 Task: select a rule when a due date less than hours ago is removed from a card by anyone.
Action: Mouse moved to (925, 72)
Screenshot: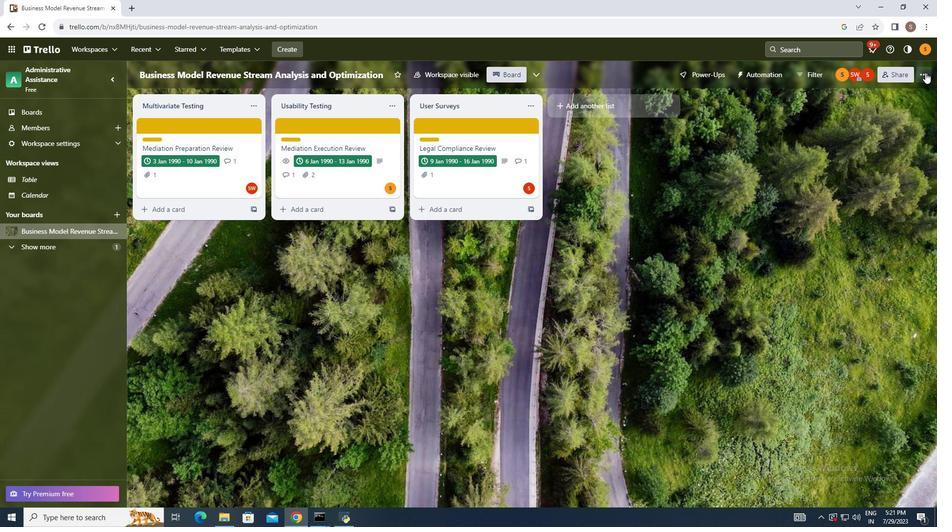 
Action: Mouse pressed left at (925, 72)
Screenshot: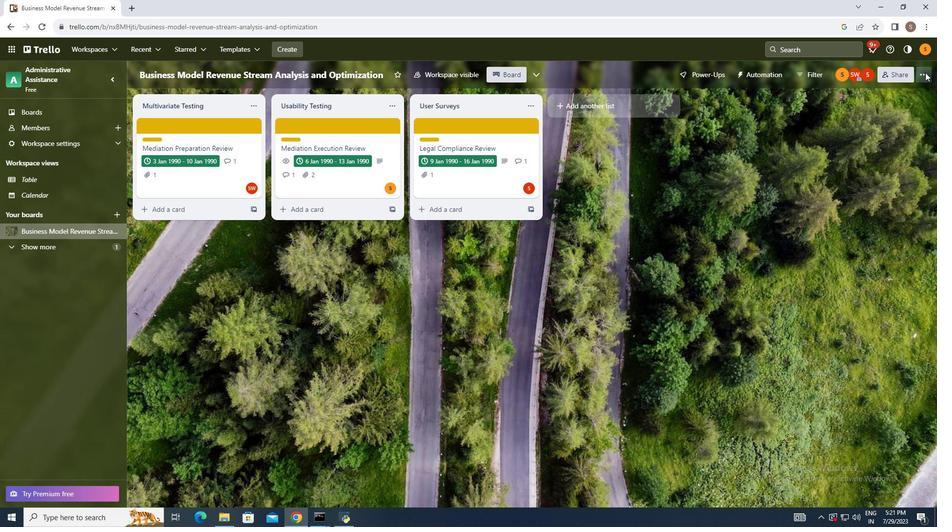 
Action: Mouse moved to (856, 202)
Screenshot: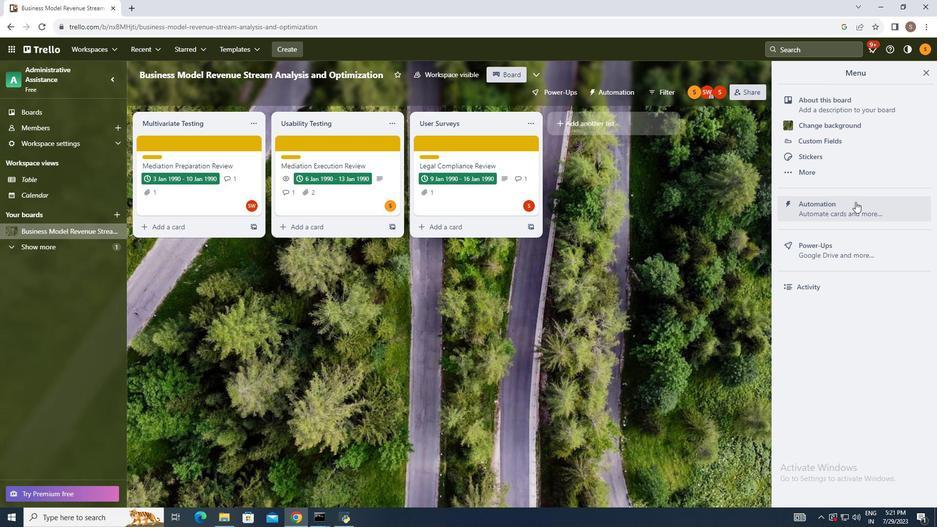
Action: Mouse pressed left at (856, 202)
Screenshot: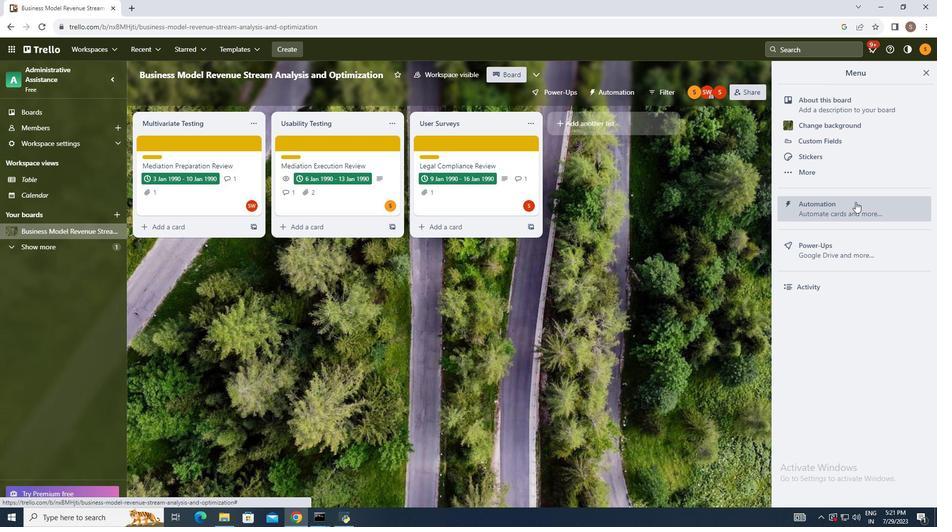 
Action: Mouse moved to (173, 177)
Screenshot: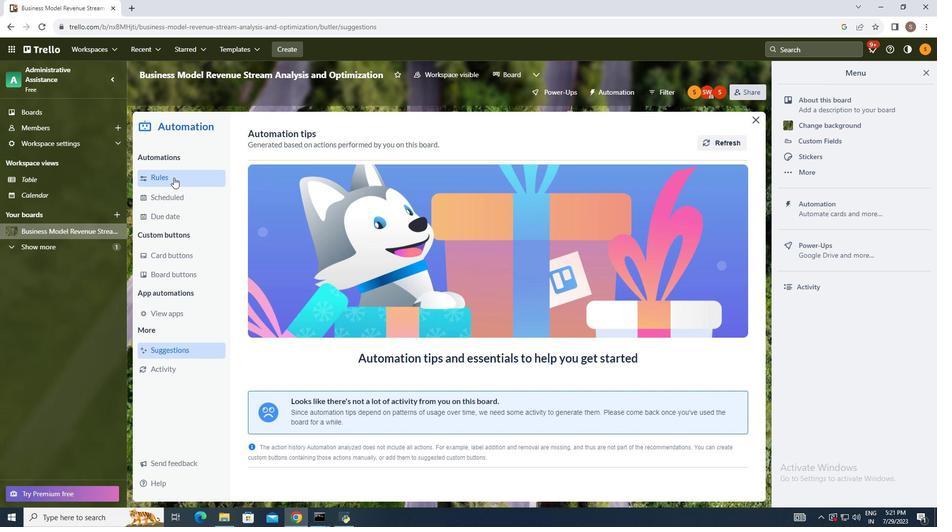 
Action: Mouse pressed left at (173, 177)
Screenshot: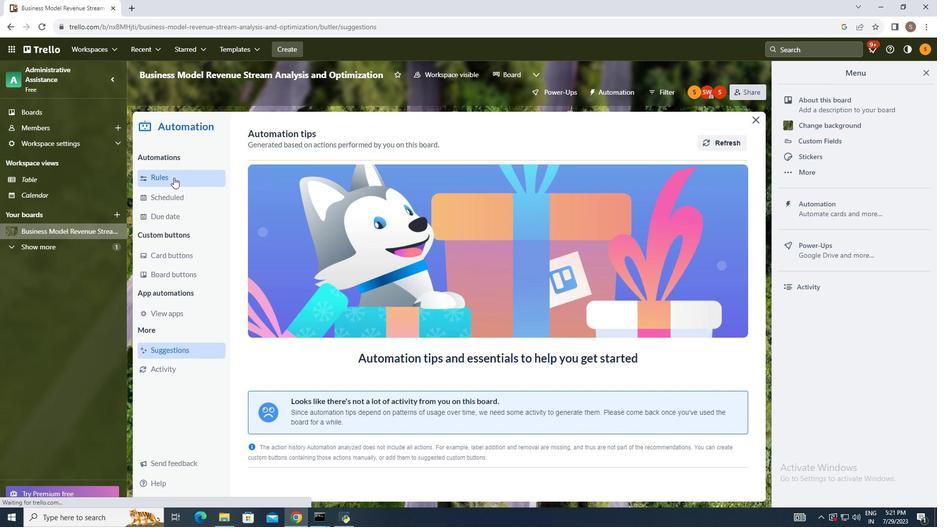 
Action: Mouse moved to (655, 134)
Screenshot: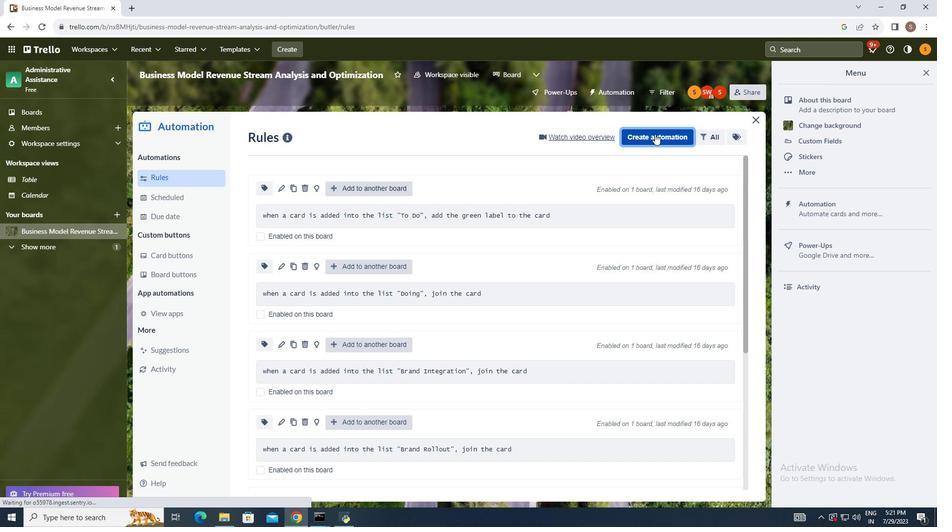 
Action: Mouse pressed left at (655, 134)
Screenshot: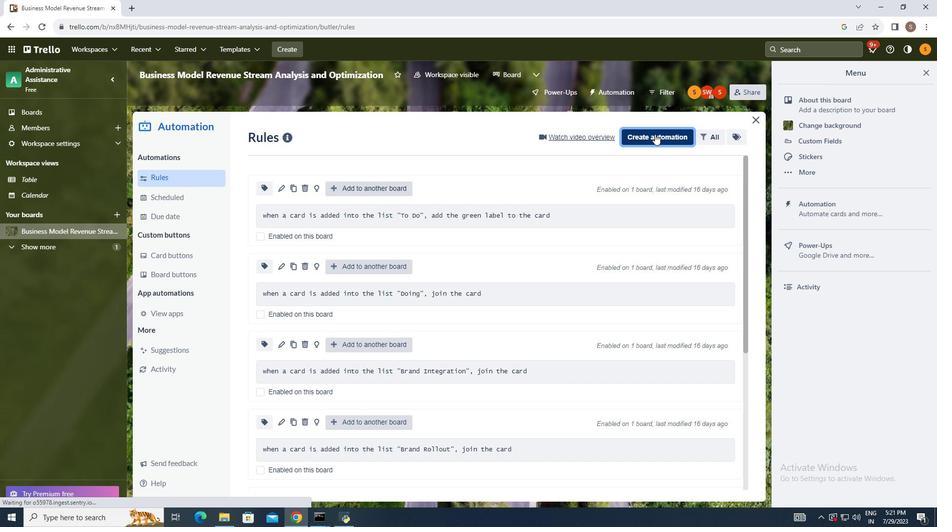 
Action: Mouse moved to (507, 236)
Screenshot: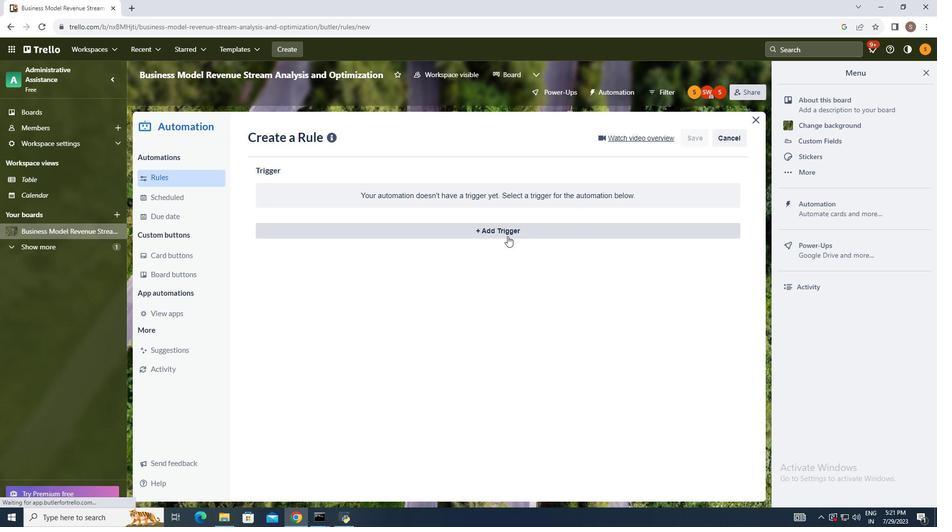 
Action: Mouse pressed left at (507, 236)
Screenshot: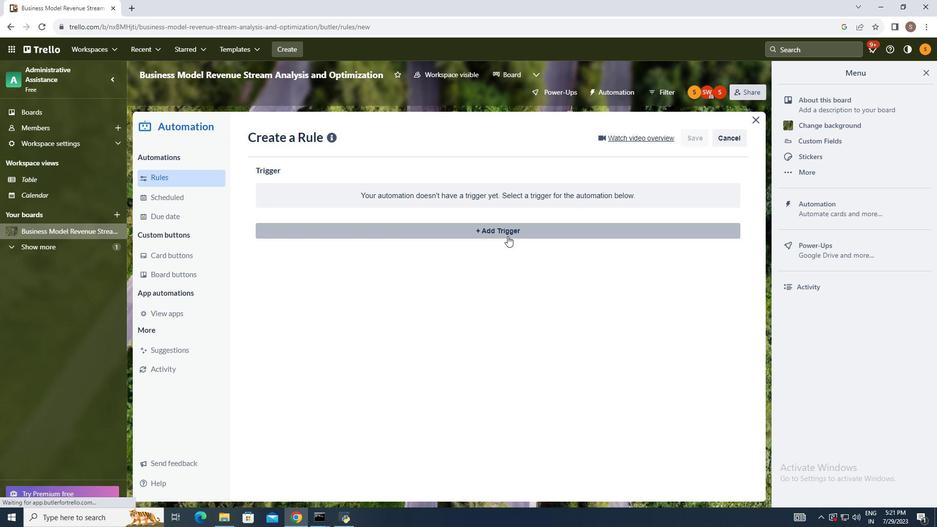 
Action: Mouse moved to (372, 265)
Screenshot: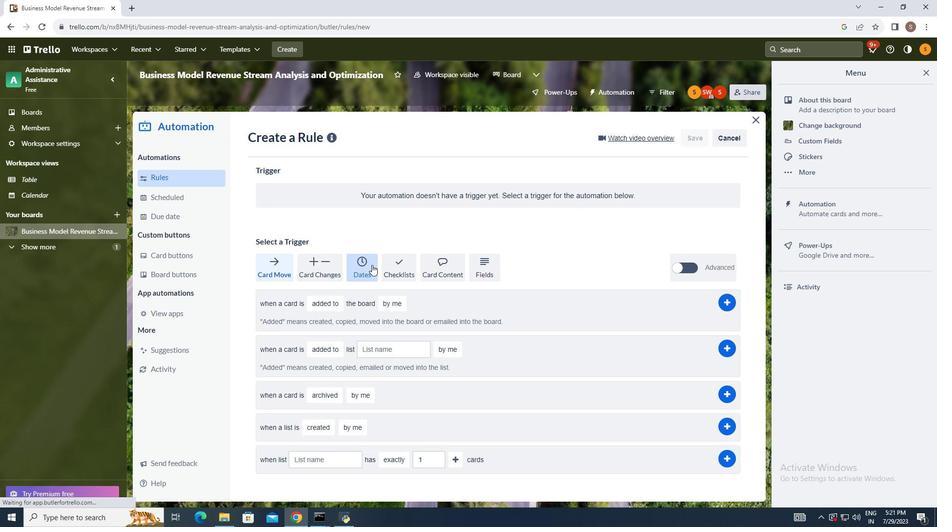 
Action: Mouse pressed left at (372, 265)
Screenshot: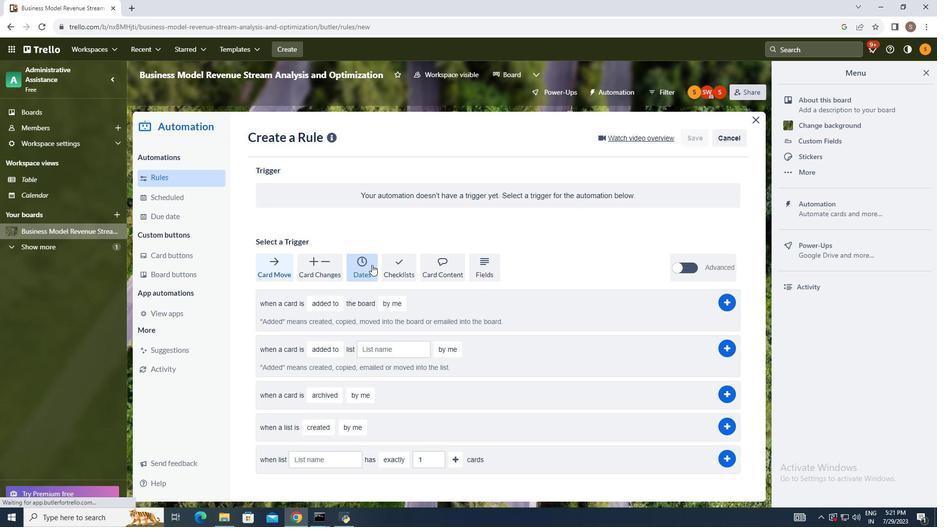 
Action: Mouse moved to (296, 301)
Screenshot: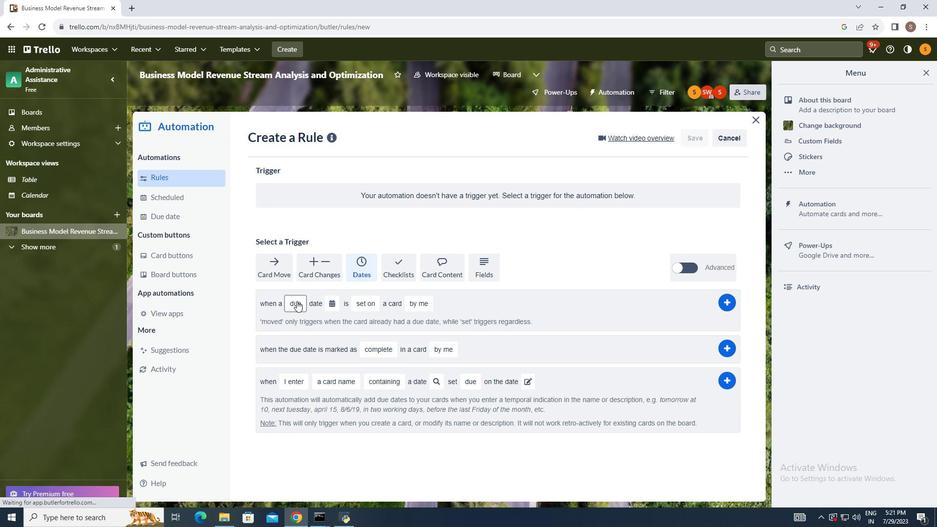 
Action: Mouse pressed left at (296, 301)
Screenshot: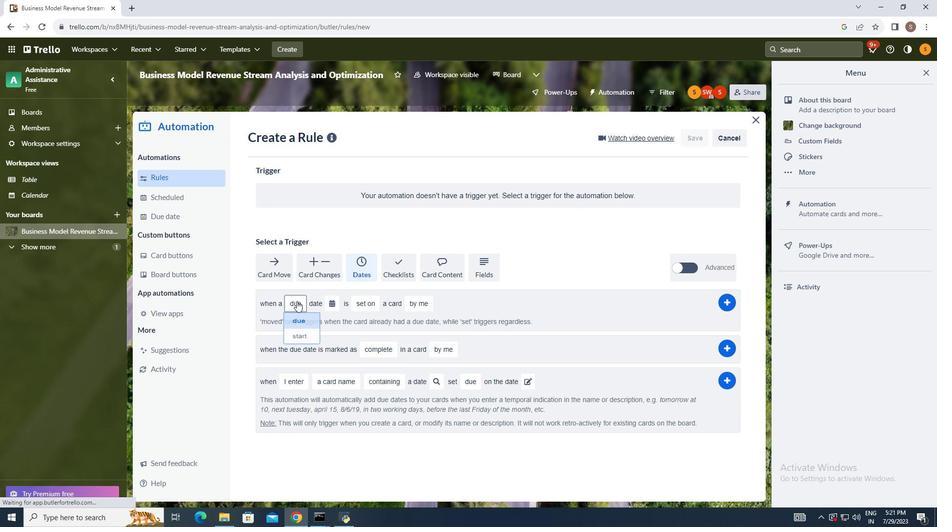 
Action: Mouse moved to (297, 319)
Screenshot: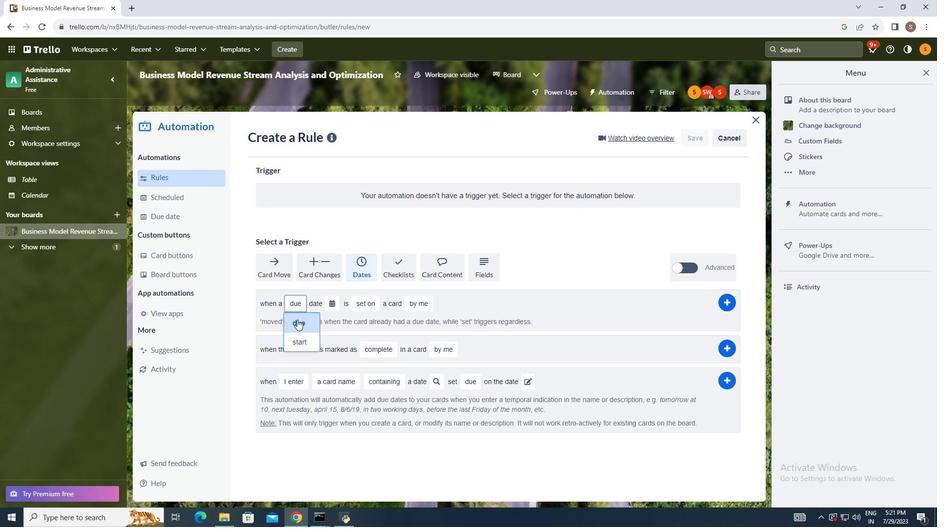 
Action: Mouse pressed left at (297, 319)
Screenshot: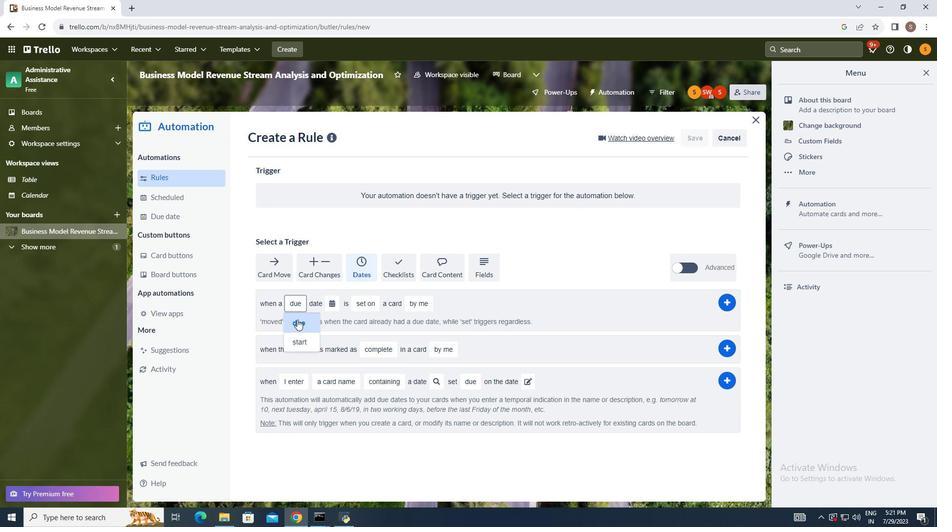 
Action: Mouse moved to (331, 302)
Screenshot: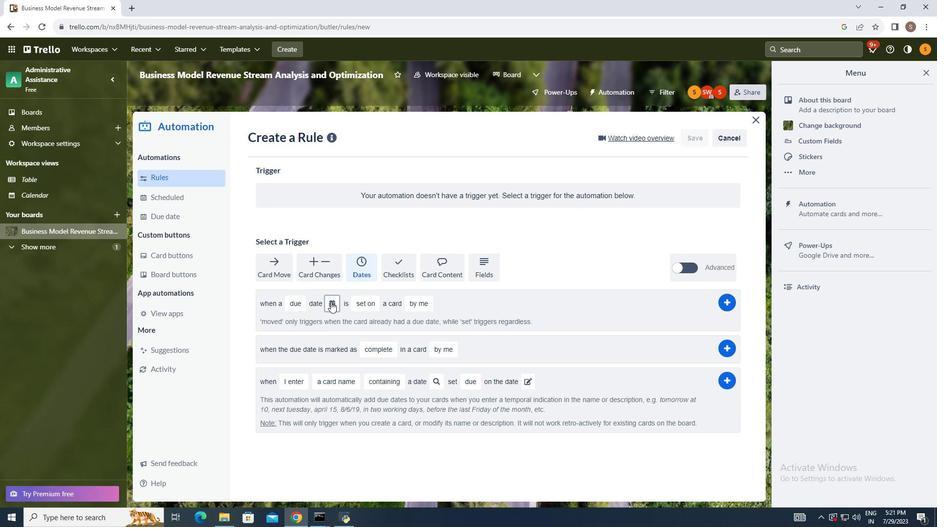 
Action: Mouse pressed left at (331, 302)
Screenshot: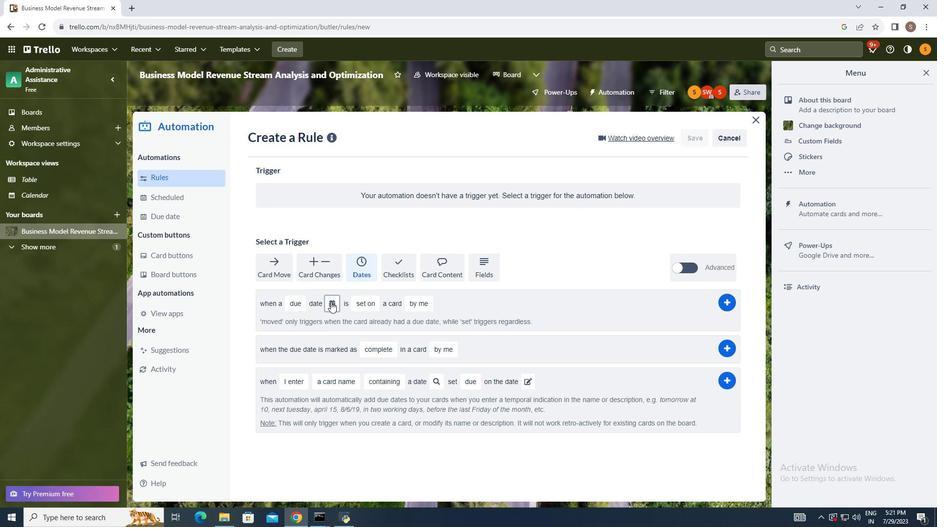 
Action: Mouse moved to (351, 368)
Screenshot: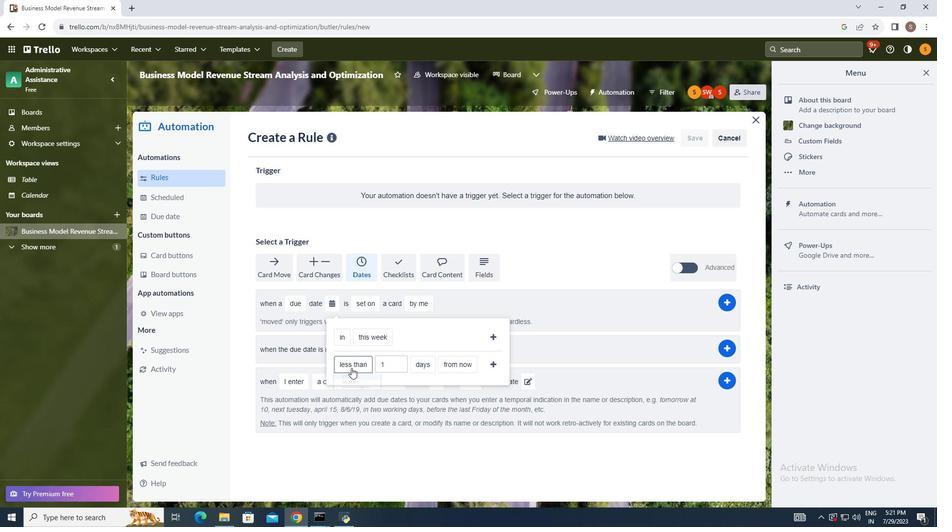 
Action: Mouse pressed left at (351, 368)
Screenshot: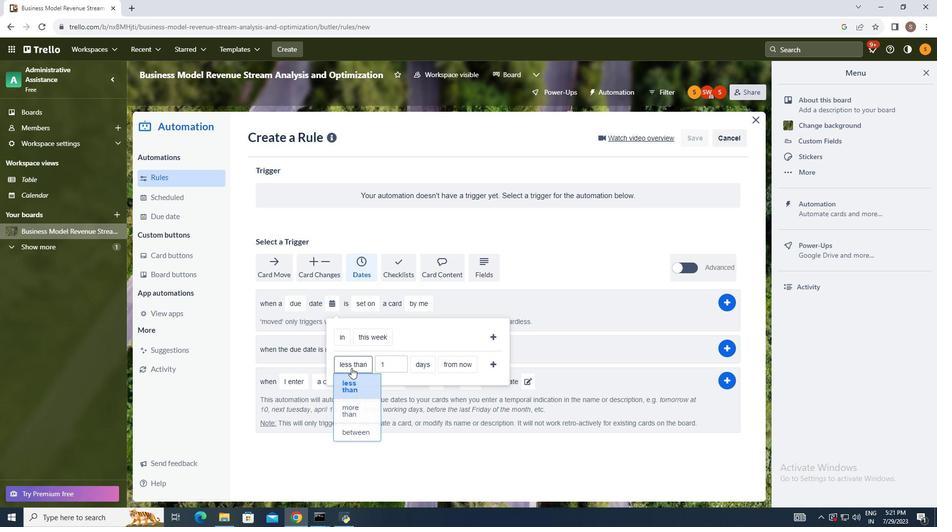 
Action: Mouse moved to (356, 391)
Screenshot: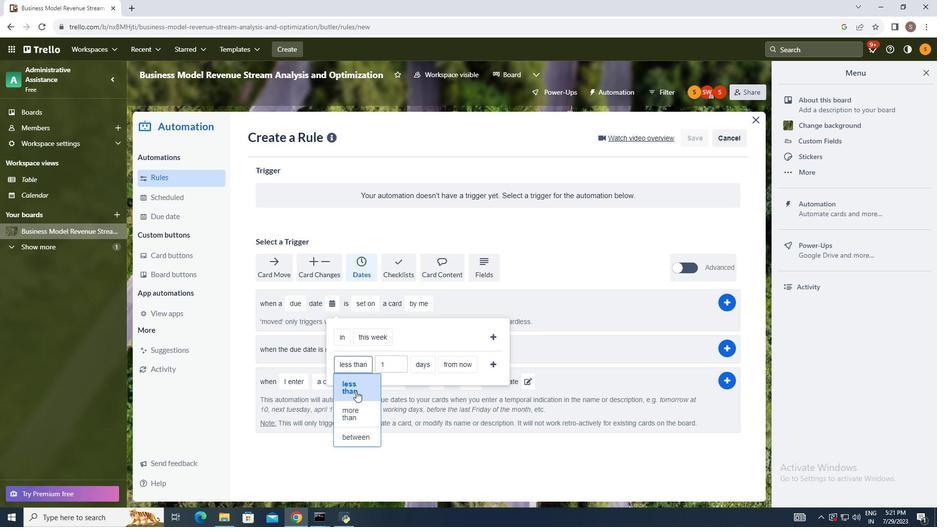 
Action: Mouse pressed left at (356, 391)
Screenshot: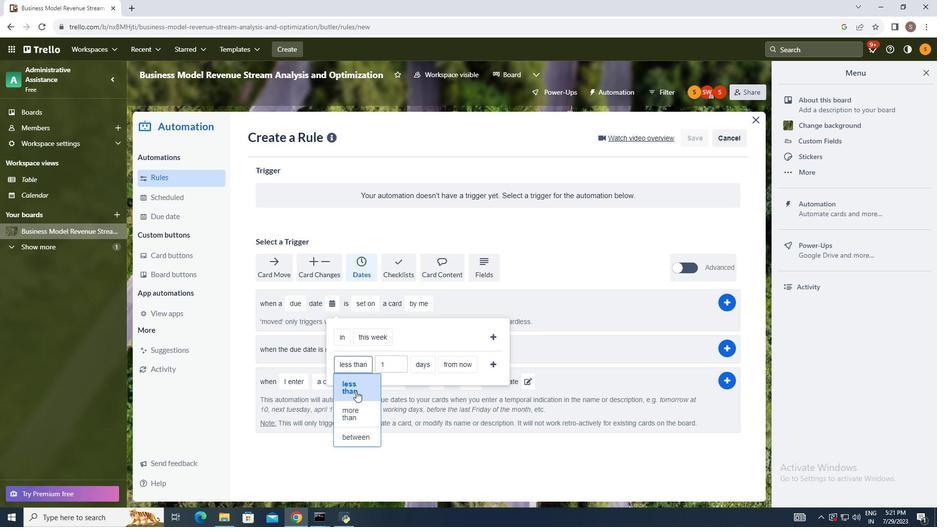 
Action: Mouse moved to (420, 365)
Screenshot: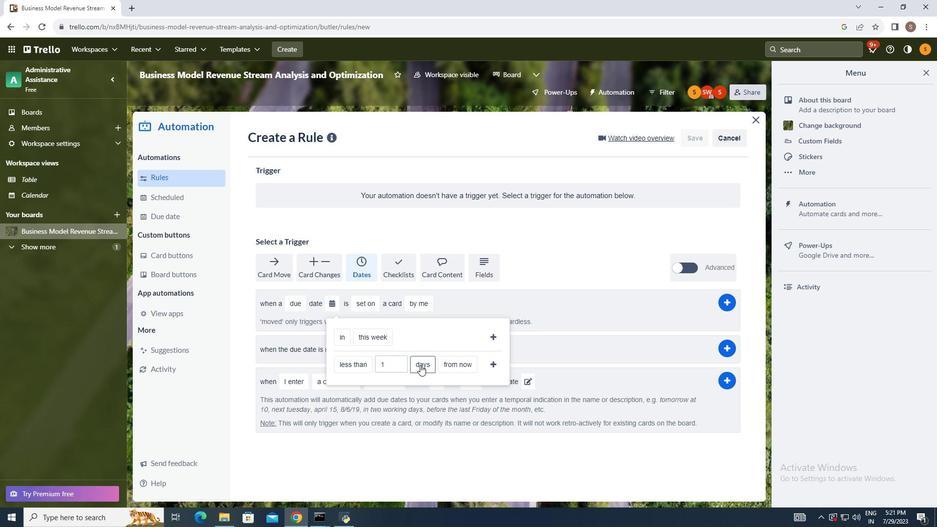 
Action: Mouse pressed left at (420, 365)
Screenshot: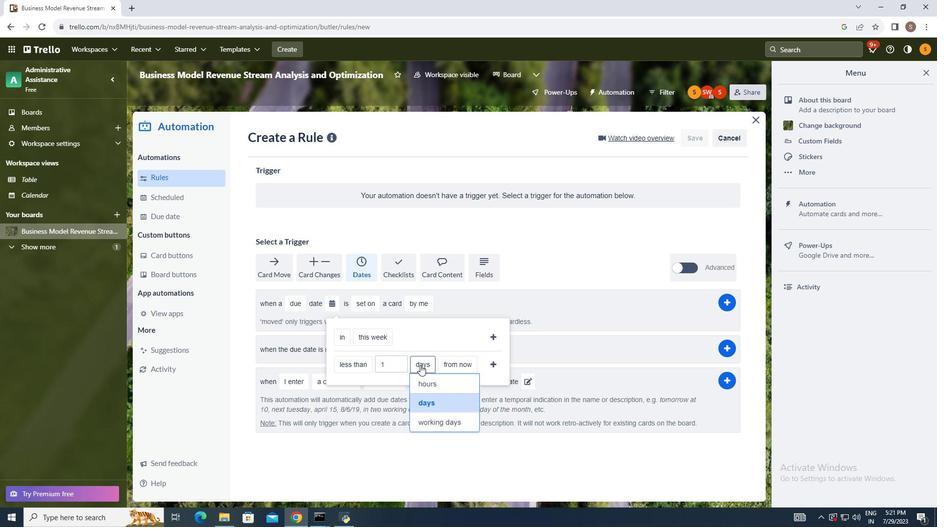 
Action: Mouse moved to (420, 385)
Screenshot: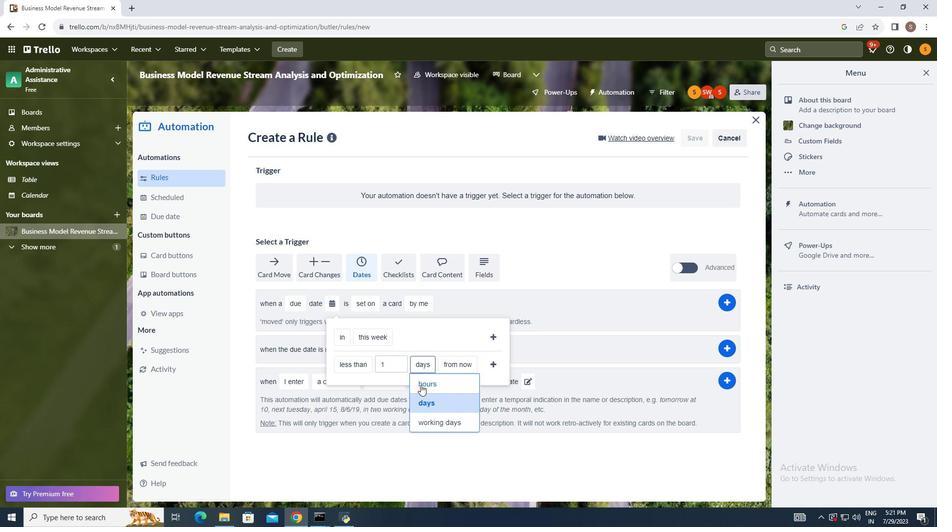 
Action: Mouse pressed left at (420, 385)
Screenshot: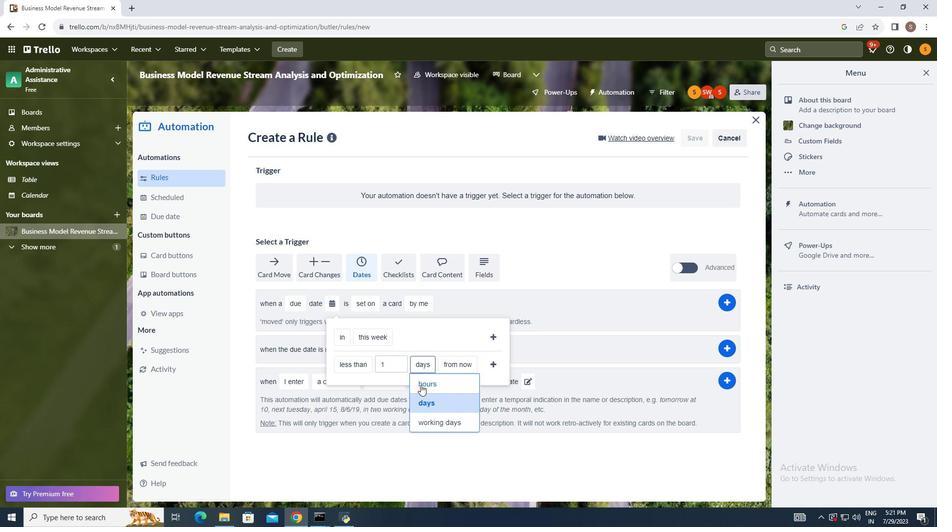 
Action: Mouse moved to (460, 408)
Screenshot: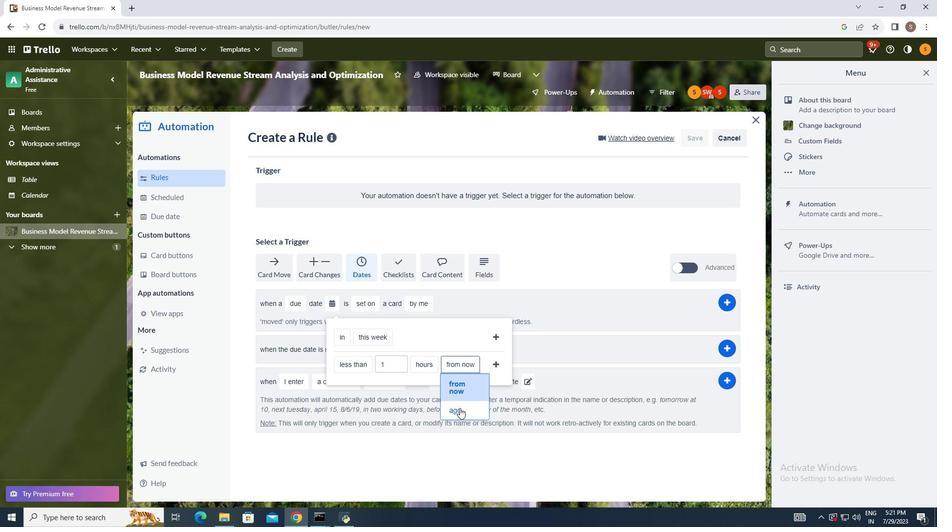
Action: Mouse pressed left at (460, 408)
Screenshot: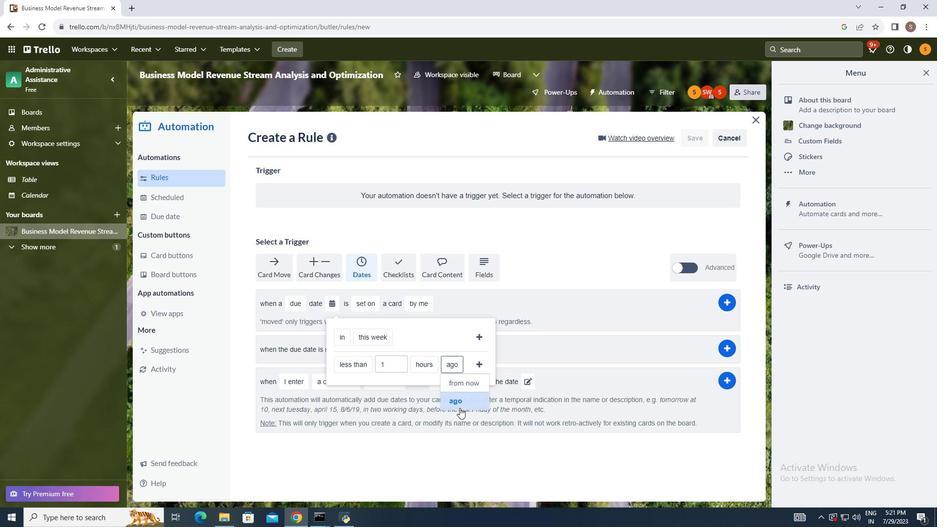 
Action: Mouse moved to (363, 299)
Screenshot: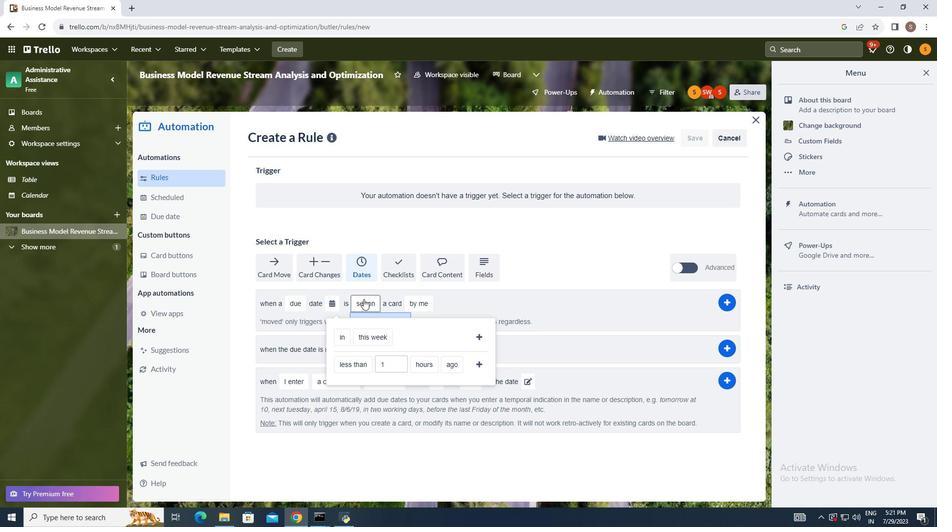 
Action: Mouse pressed left at (363, 299)
Screenshot: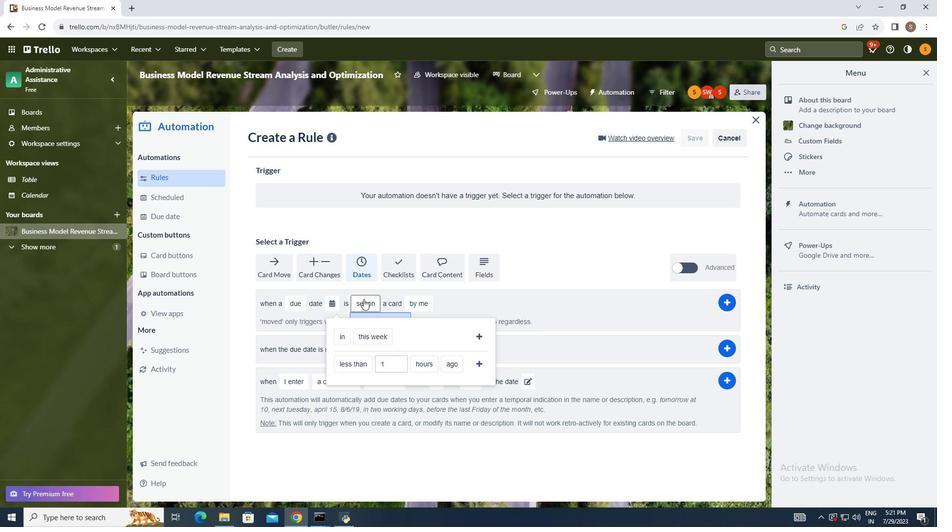
Action: Mouse moved to (386, 362)
Screenshot: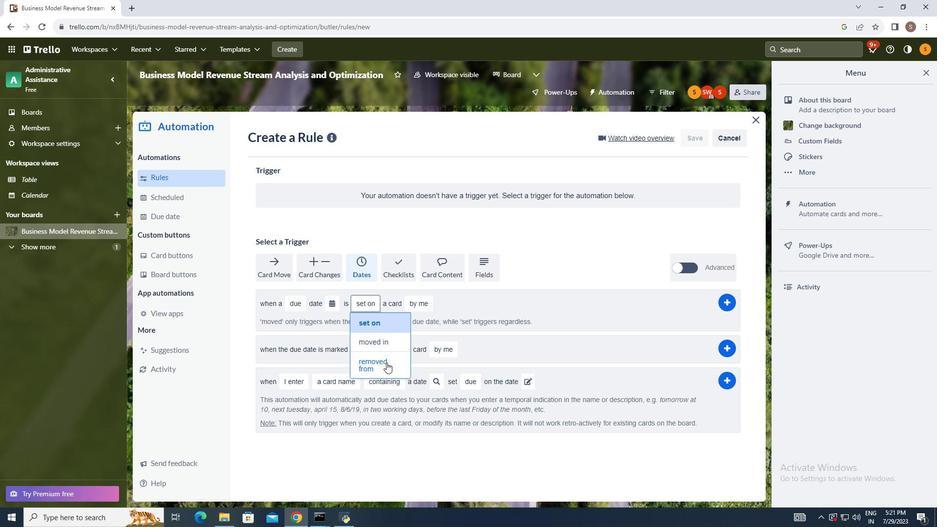 
Action: Mouse pressed left at (386, 362)
Screenshot: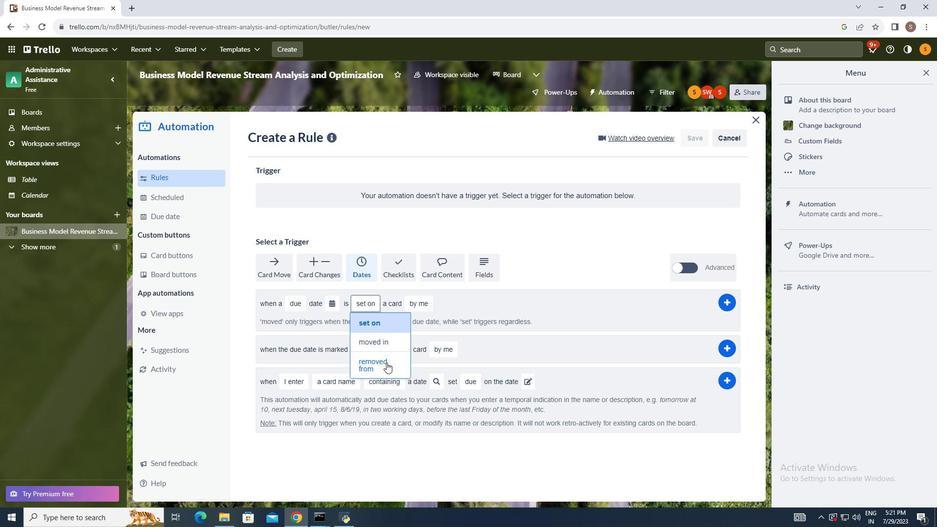 
Action: Mouse moved to (425, 302)
Screenshot: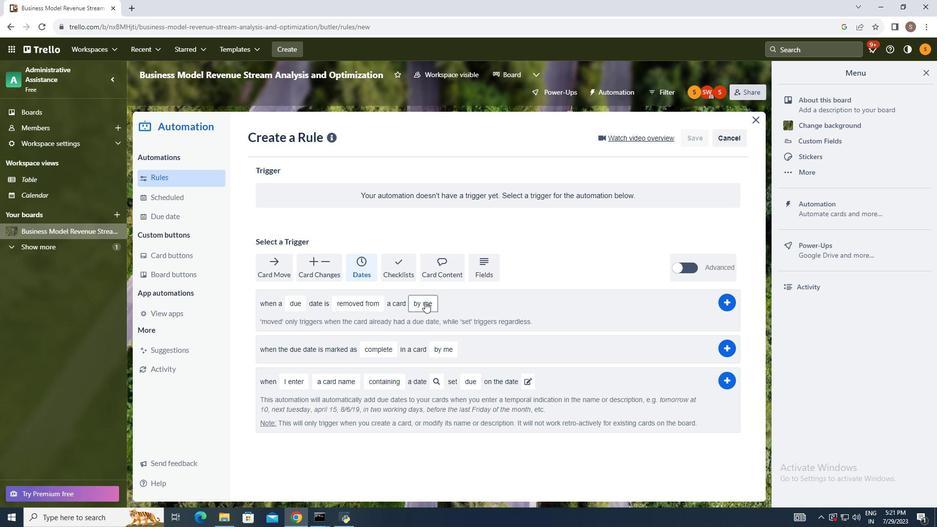 
Action: Mouse pressed left at (425, 302)
Screenshot: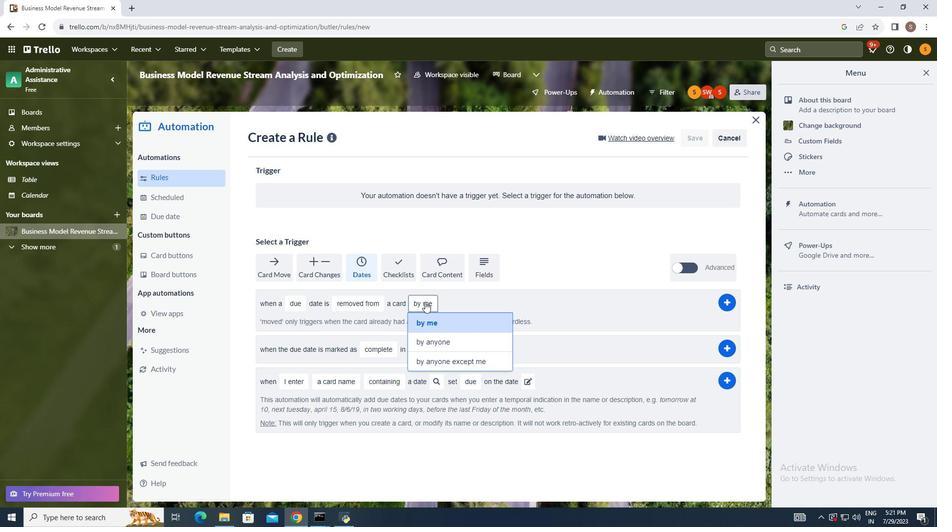 
Action: Mouse moved to (446, 343)
Screenshot: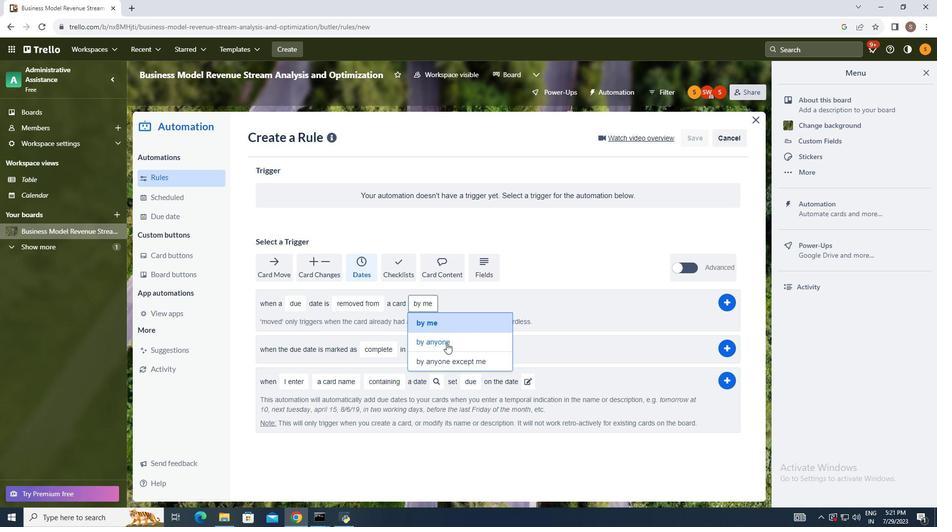 
Action: Mouse pressed left at (446, 343)
Screenshot: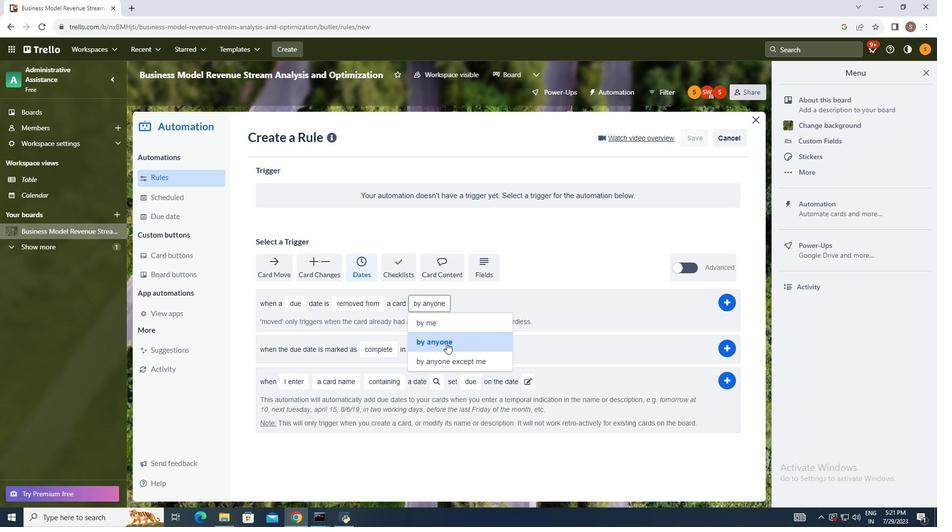 
Action: Mouse moved to (552, 297)
Screenshot: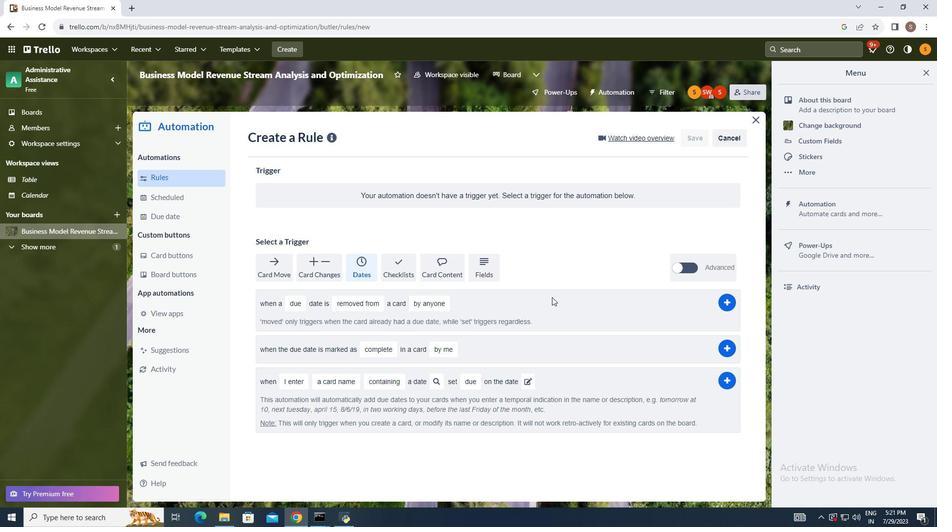 
